Task: Open the event Second Project Progress Update and Evaluation on '2023/10/11', change the date to 2023/12/22, change the font style of the description to Georgia, set the availability to Busy, insert an emoji Sky blue heart, logged in from the account softage.10@softage.net and add another guest for the event, softage.1@softage.net. Change the alignment of the event description to Align right.Change the font color of the description to Light  Yellow and select an event charm, 
Action: Mouse moved to (299, 139)
Screenshot: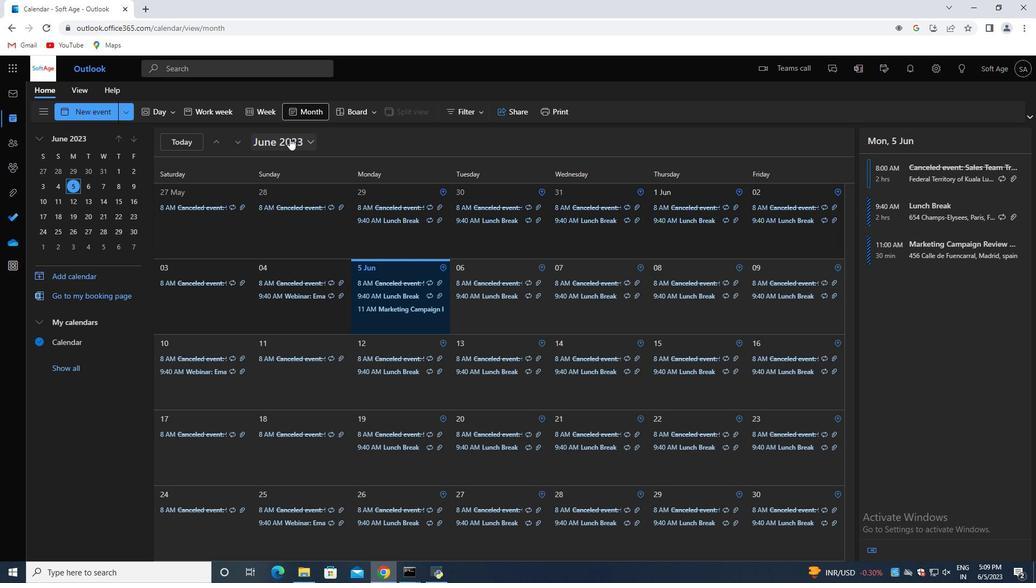 
Action: Mouse pressed left at (299, 139)
Screenshot: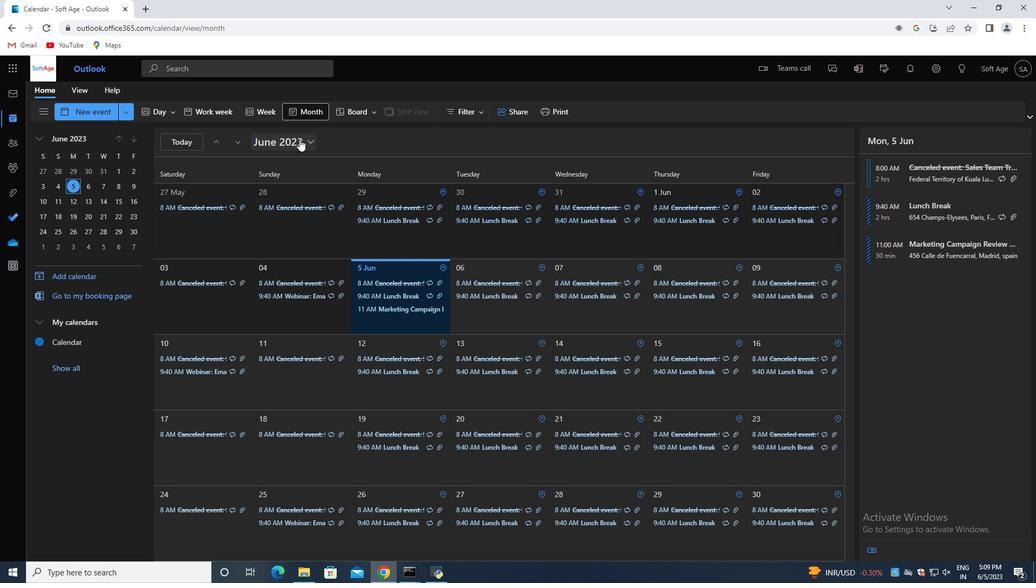 
Action: Mouse moved to (294, 246)
Screenshot: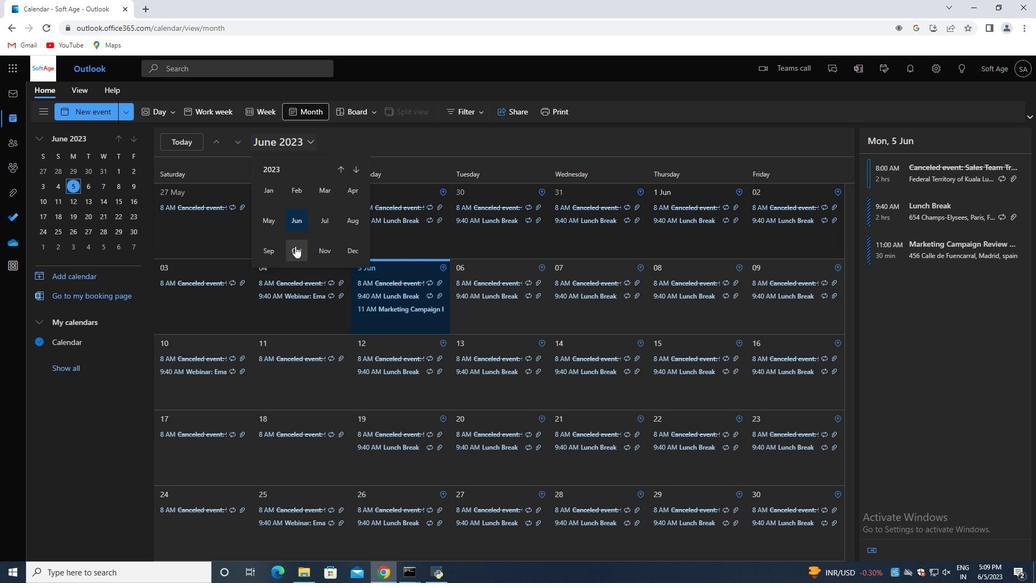 
Action: Mouse pressed left at (294, 246)
Screenshot: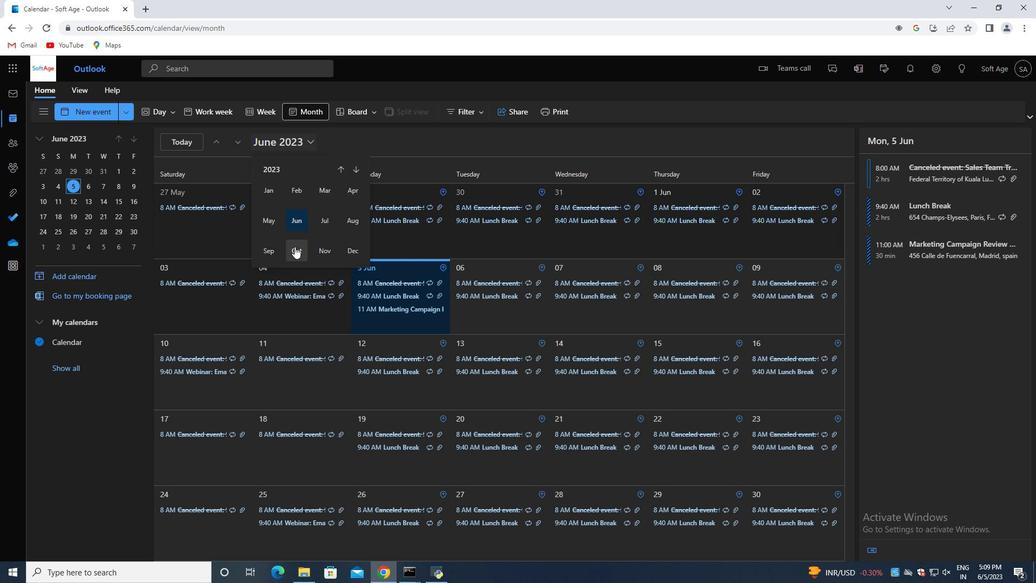 
Action: Mouse moved to (586, 269)
Screenshot: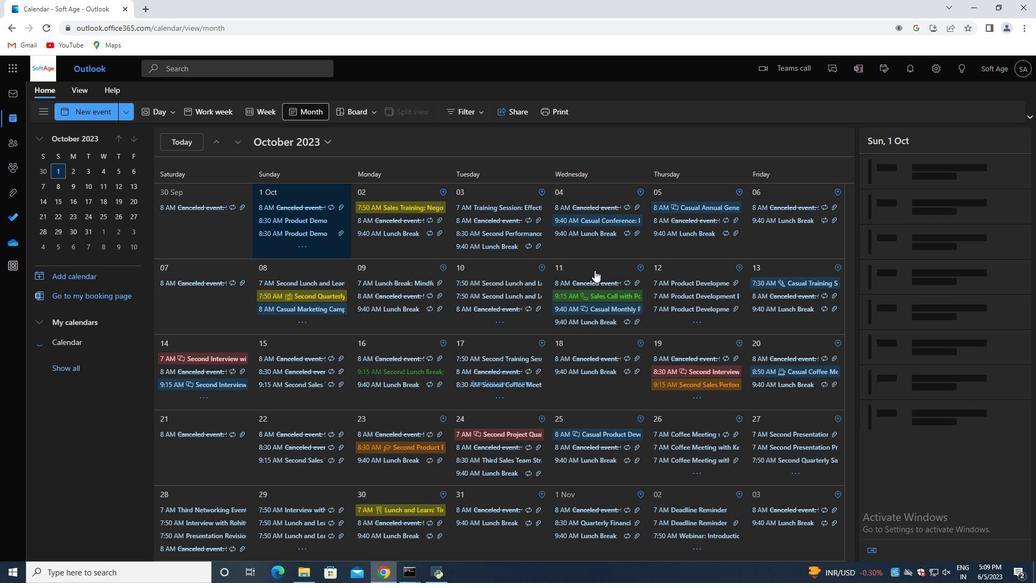 
Action: Mouse pressed left at (586, 269)
Screenshot: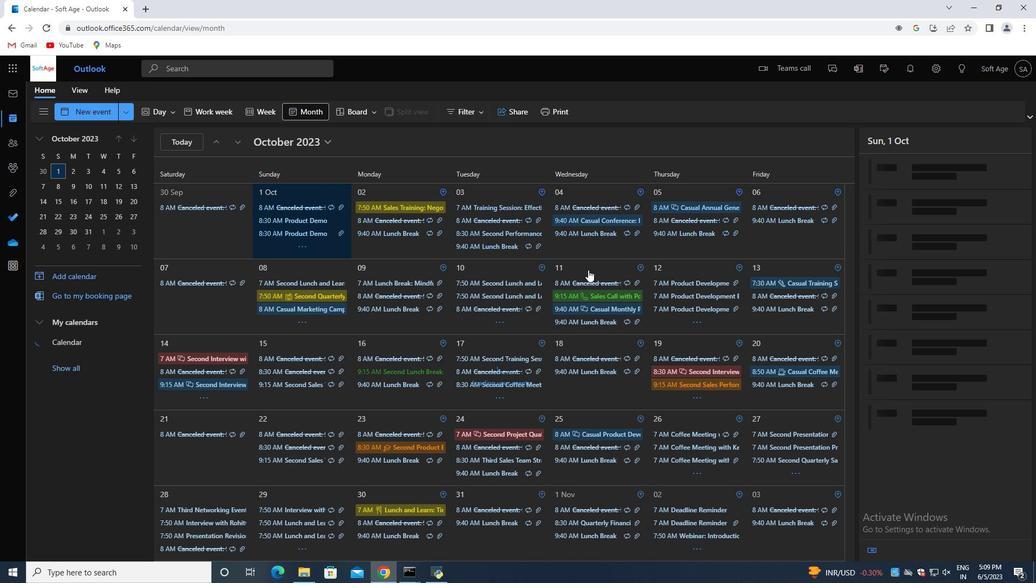 
Action: Mouse moved to (974, 182)
Screenshot: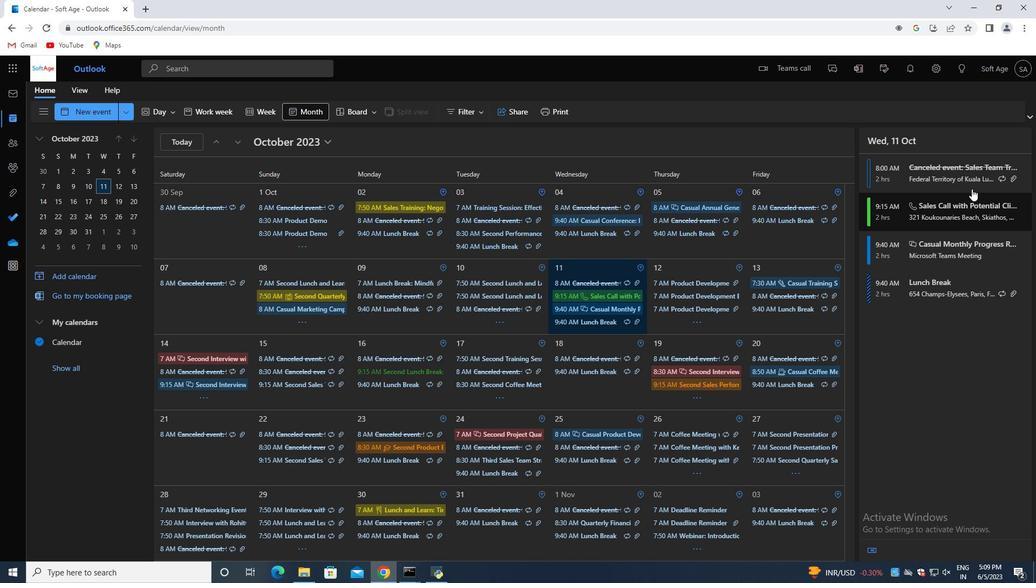 
Action: Mouse pressed left at (974, 182)
Screenshot: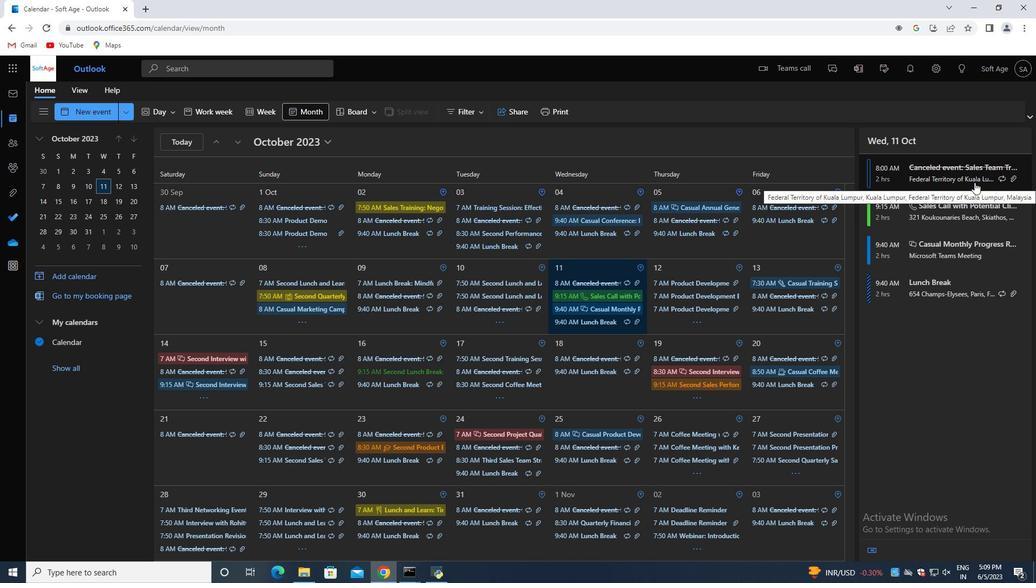 
Action: Mouse moved to (958, 325)
Screenshot: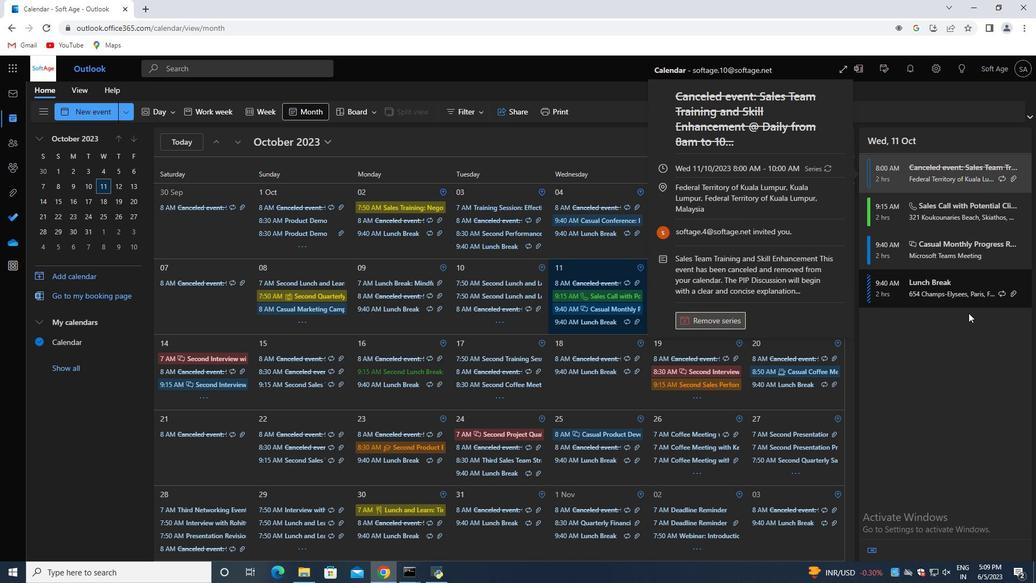 
Action: Mouse pressed left at (958, 325)
Screenshot: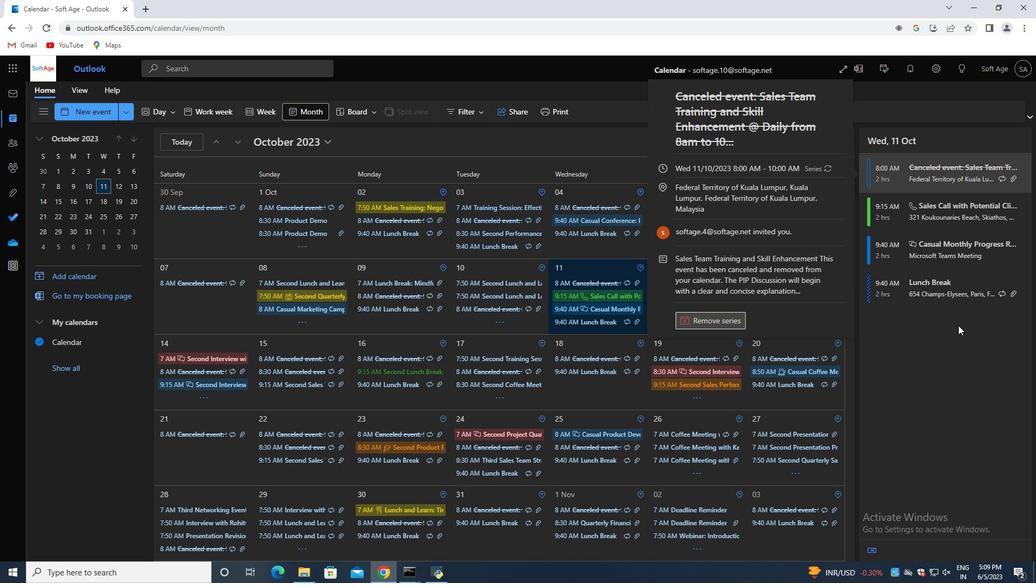 
Action: Mouse moved to (976, 281)
Screenshot: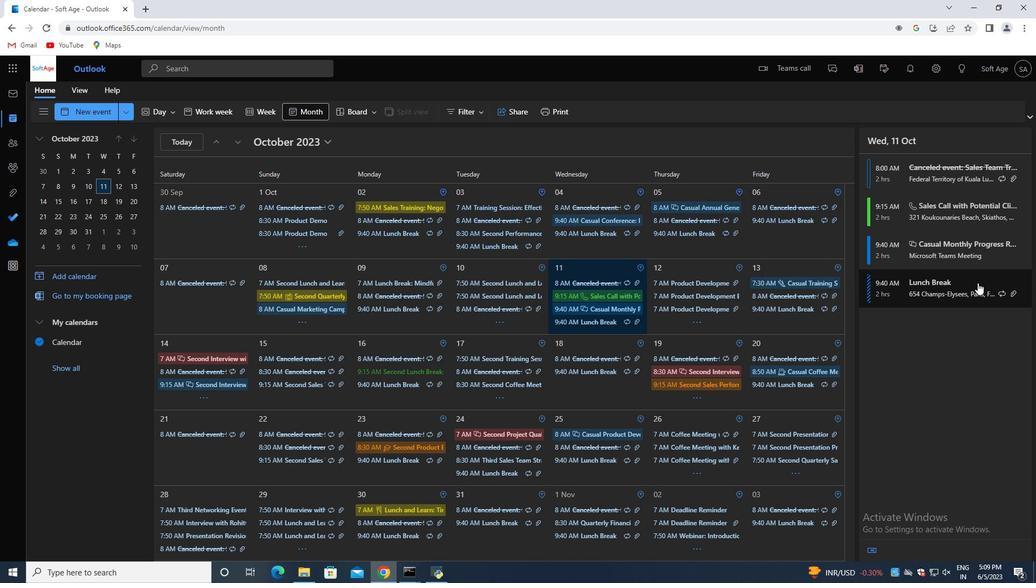 
Action: Mouse pressed left at (976, 281)
Screenshot: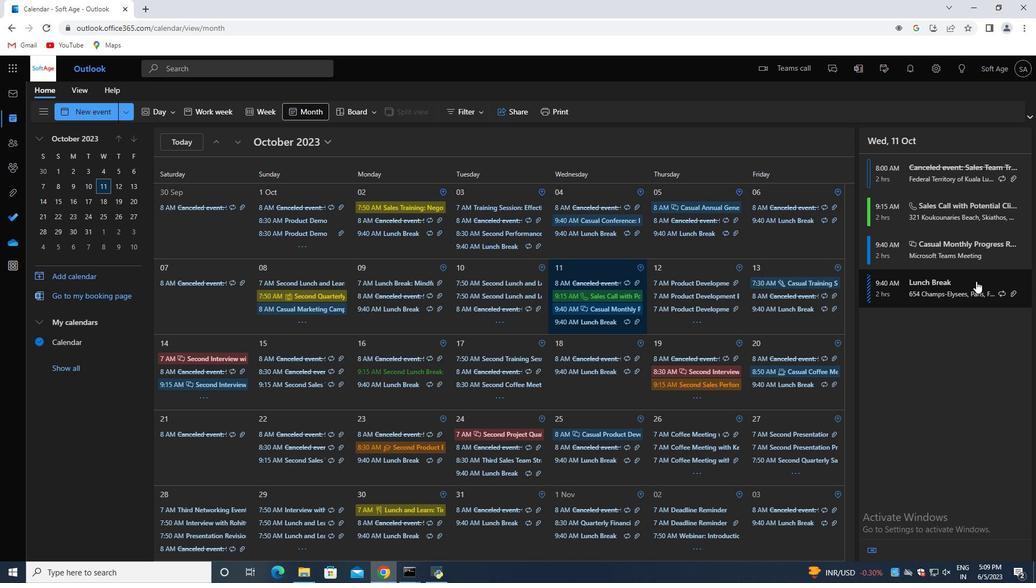 
Action: Mouse moved to (929, 349)
Screenshot: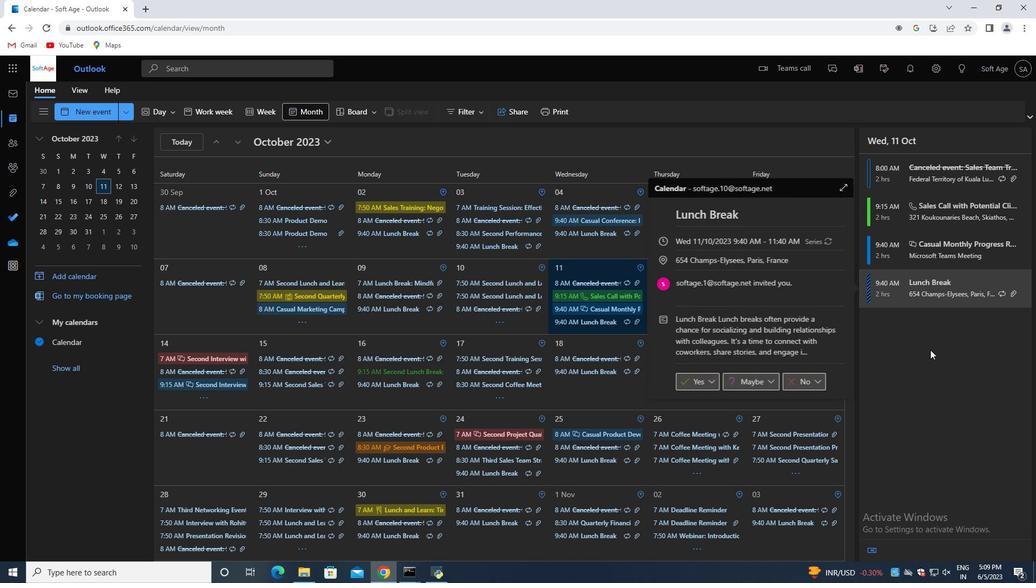 
Action: Mouse pressed left at (929, 349)
Screenshot: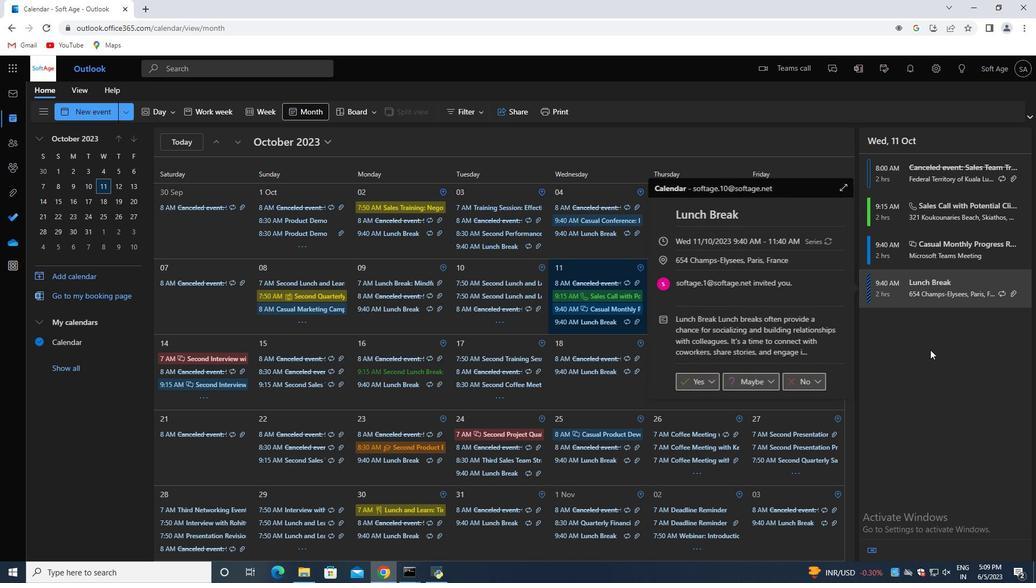 
Action: Mouse moved to (877, 337)
Screenshot: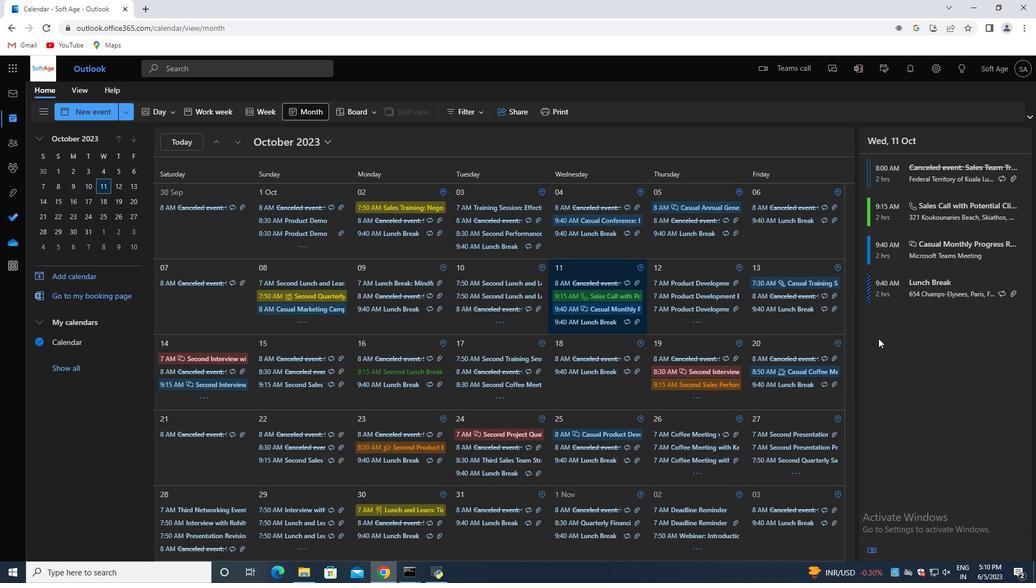 
